Task: Create in the project ZirconTech and in the Backlog issue 'Upgrade the search functionality of a web application to improve accuracy and relevancy of search results' a child issue 'Code optimization for energy-efficient machine learning models', and assign it to team member softage.4@softage.net.
Action: Mouse moved to (674, 507)
Screenshot: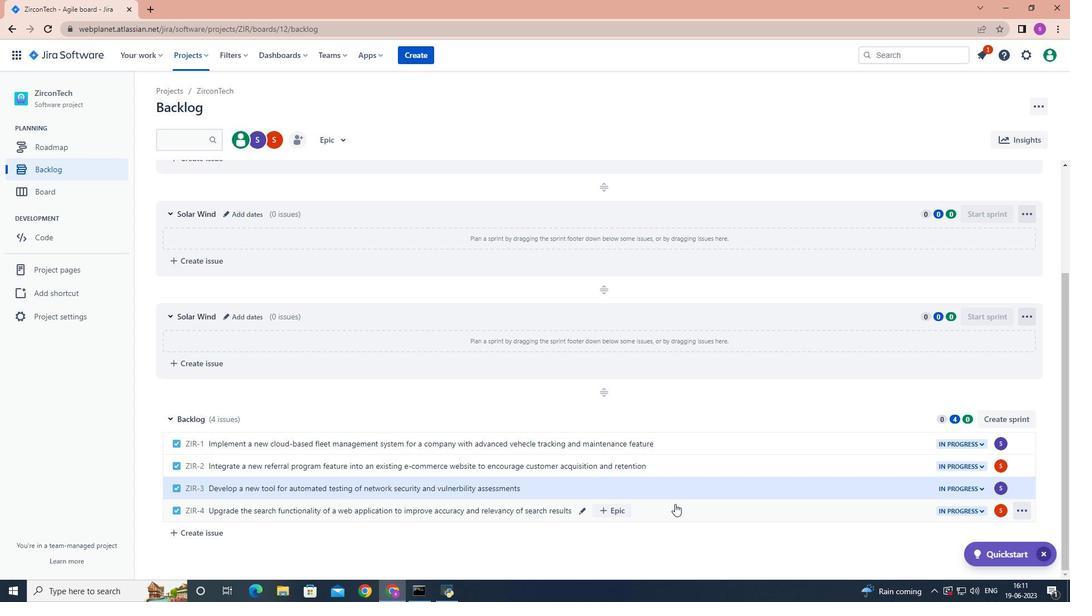 
Action: Mouse pressed left at (674, 507)
Screenshot: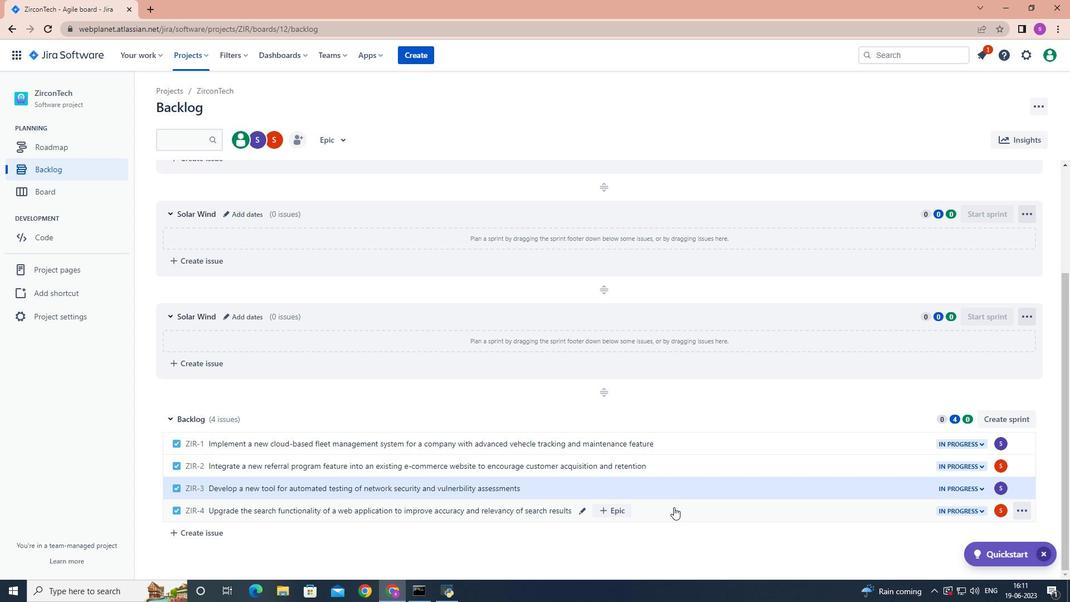 
Action: Mouse moved to (876, 269)
Screenshot: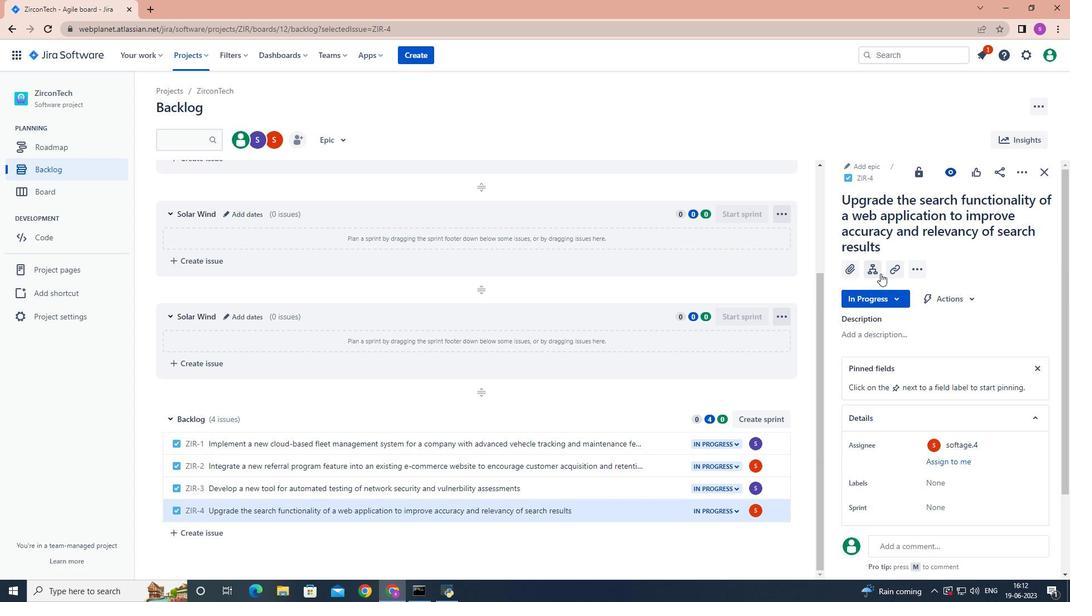 
Action: Mouse pressed left at (876, 269)
Screenshot: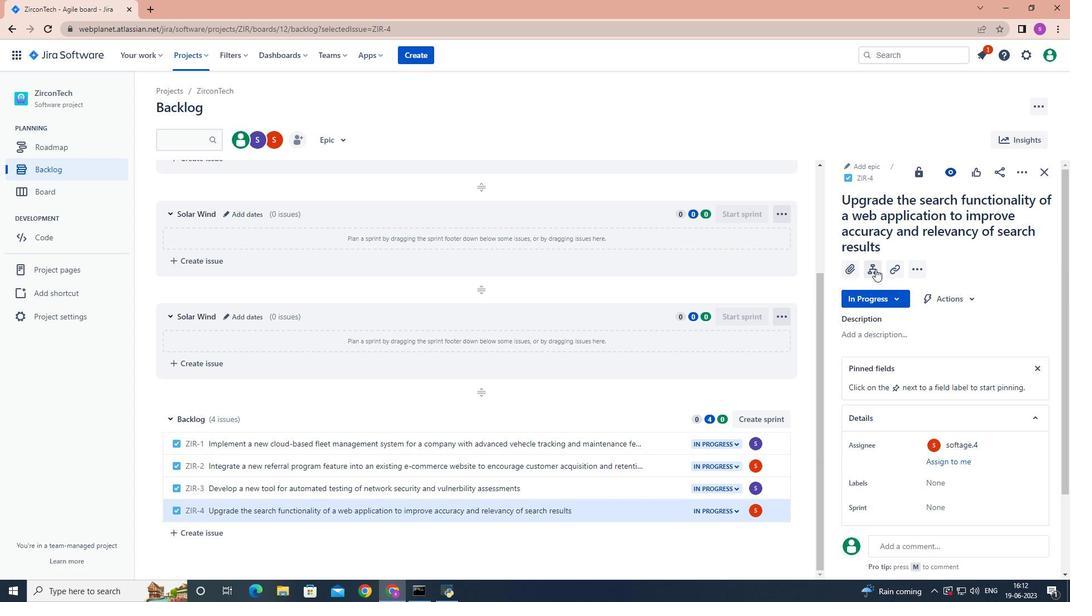 
Action: Mouse moved to (876, 269)
Screenshot: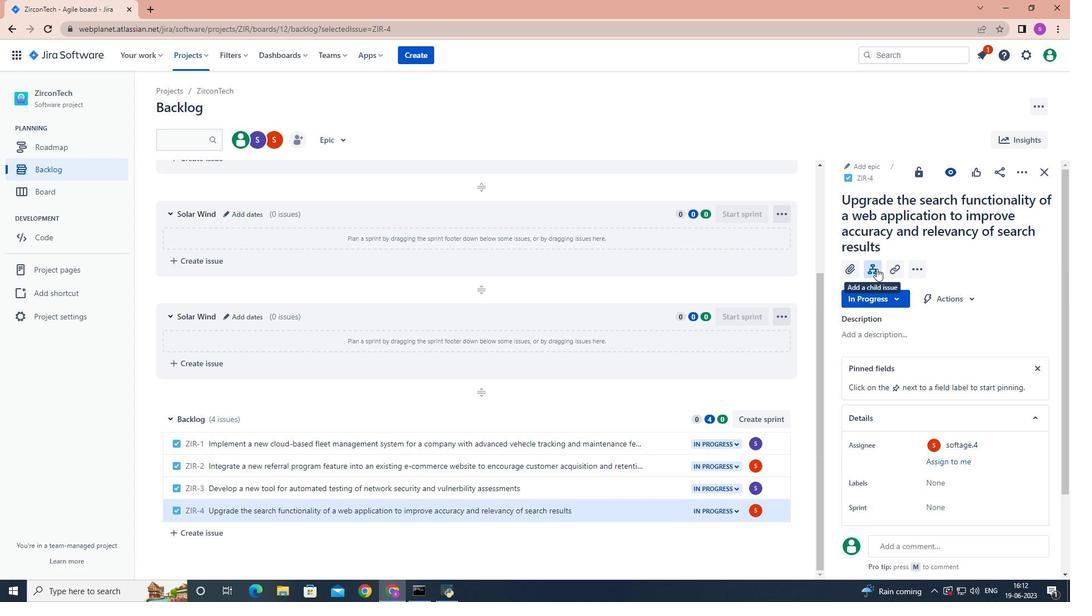 
Action: Key pressed <Key.shift>Code<Key.space>optimization<Key.space>for<Key.space>energy-efficient<Key.space>machine<Key.space>learning<Key.space>models<Key.enter>
Screenshot: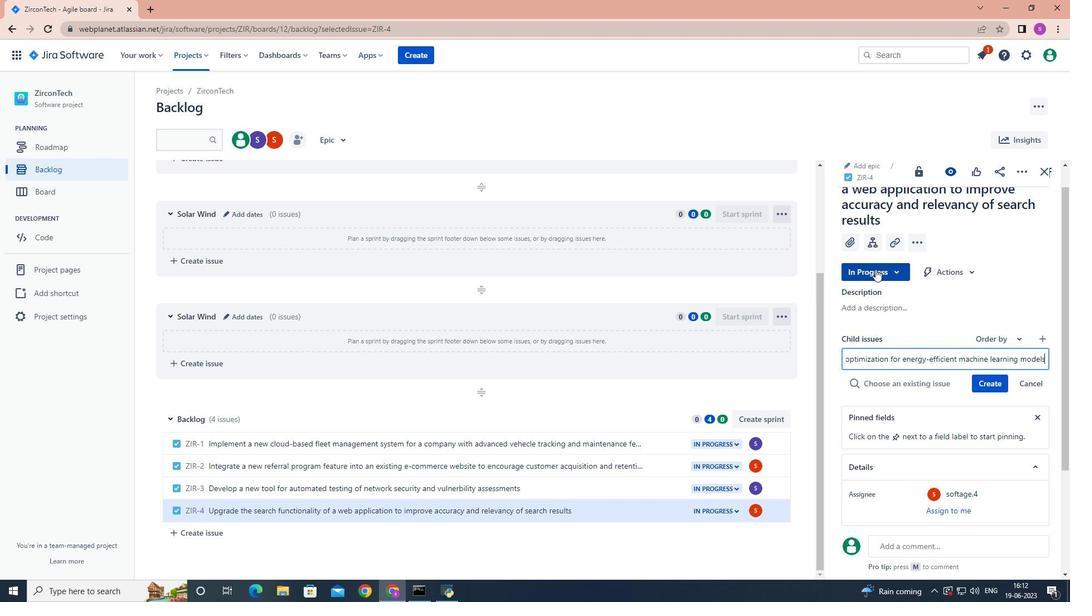 
Action: Mouse moved to (1002, 361)
Screenshot: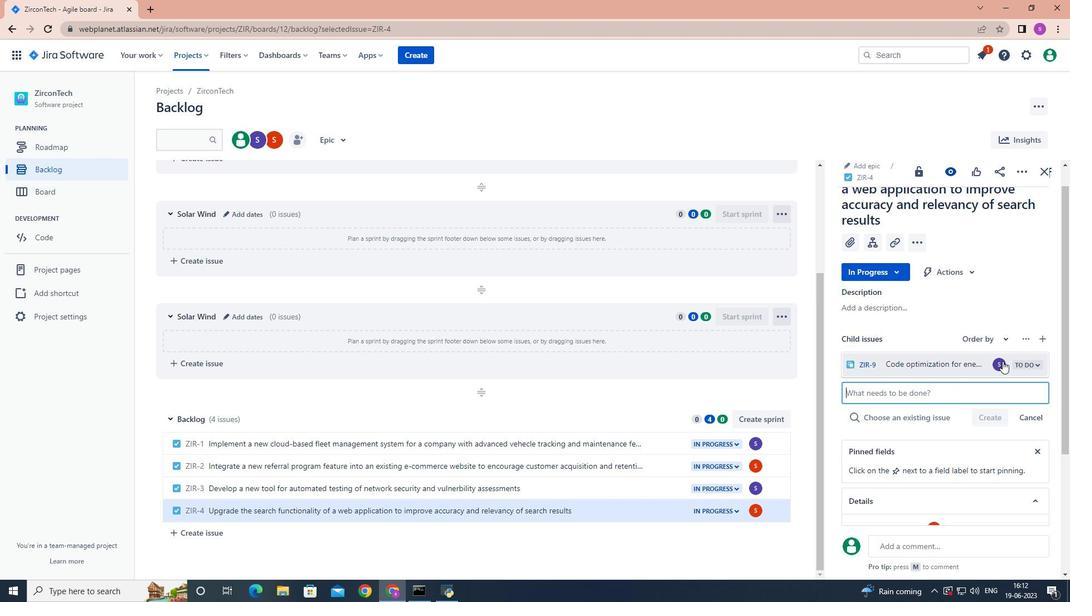 
Action: Mouse pressed left at (1002, 361)
Screenshot: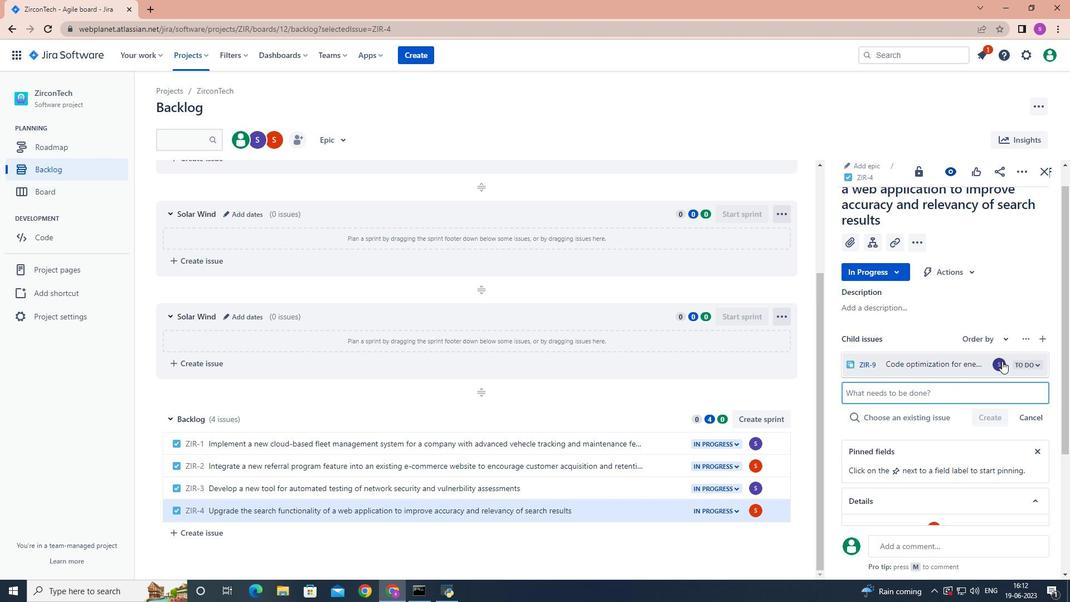 
Action: Mouse moved to (999, 361)
Screenshot: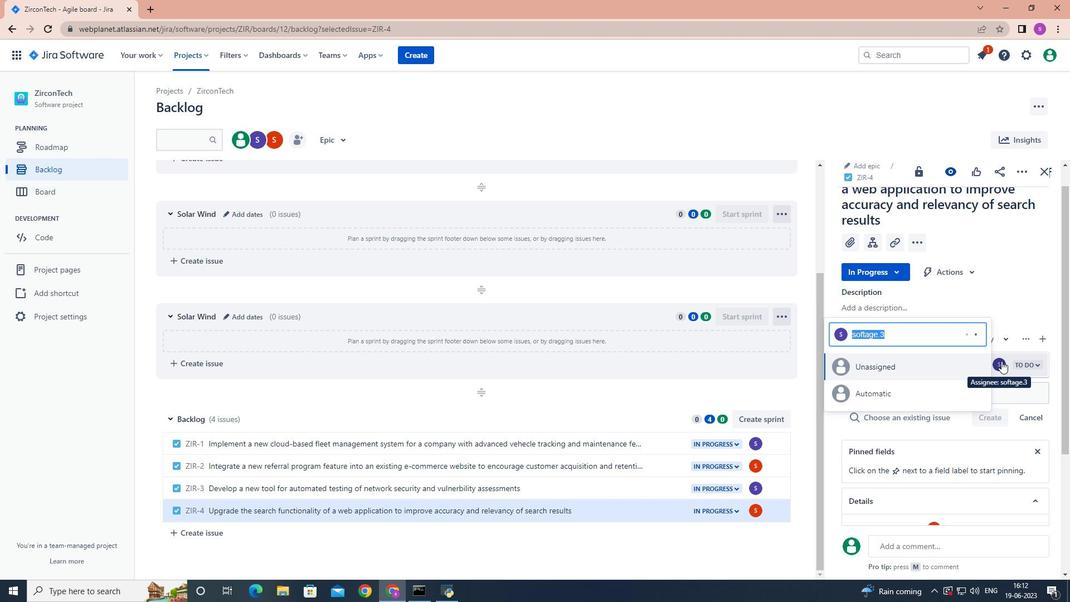 
Action: Key pressed softage.4
Screenshot: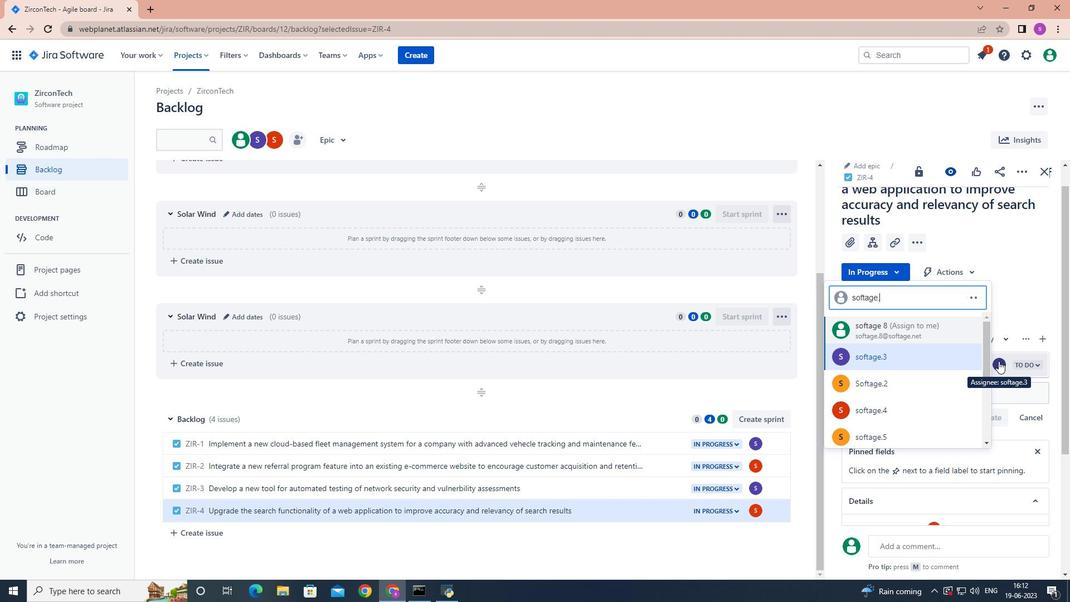 
Action: Mouse moved to (880, 350)
Screenshot: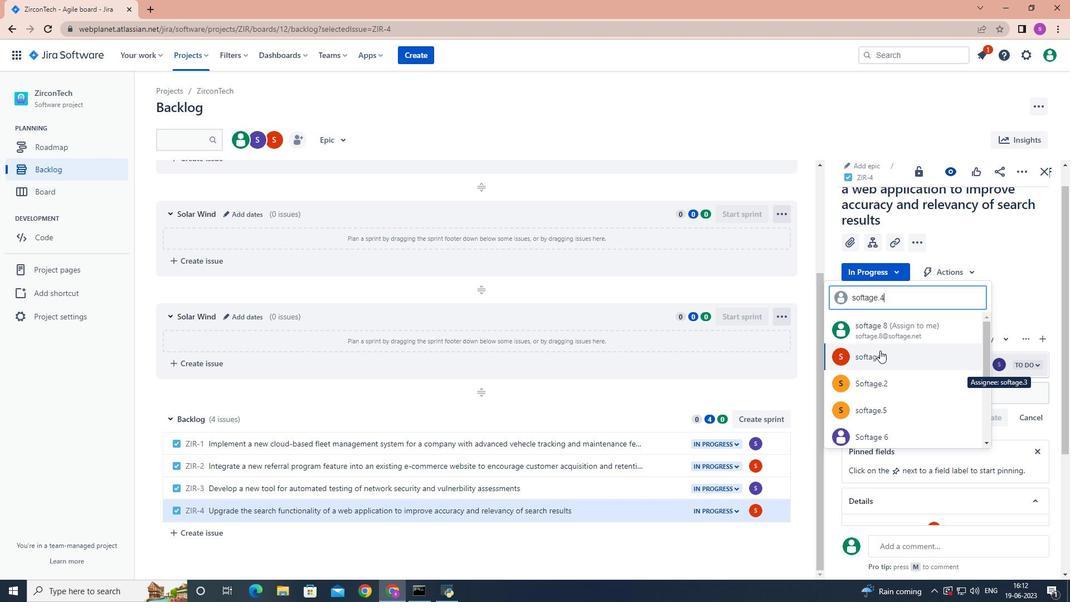 
Action: Mouse pressed left at (880, 350)
Screenshot: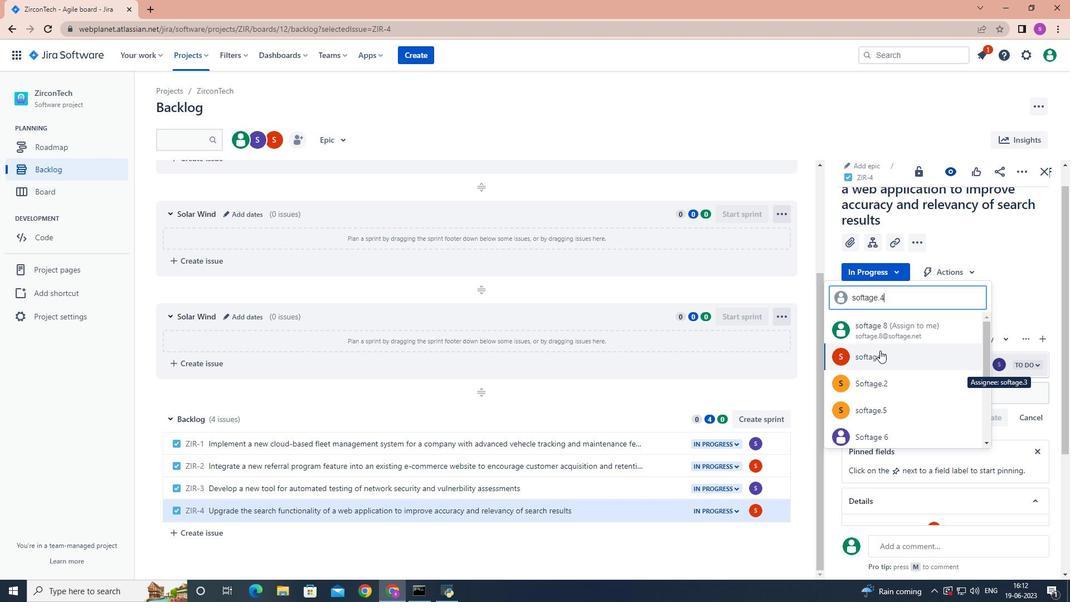 
Action: Mouse moved to (885, 351)
Screenshot: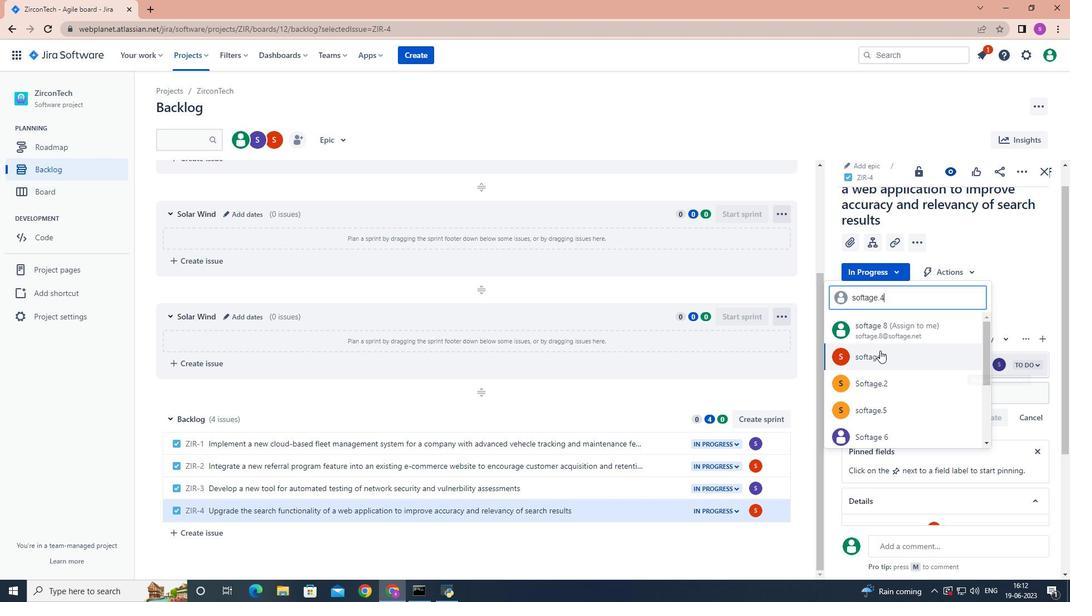 
